 Task: Toggle the following running test option in the testing.
Action: Mouse moved to (13, 479)
Screenshot: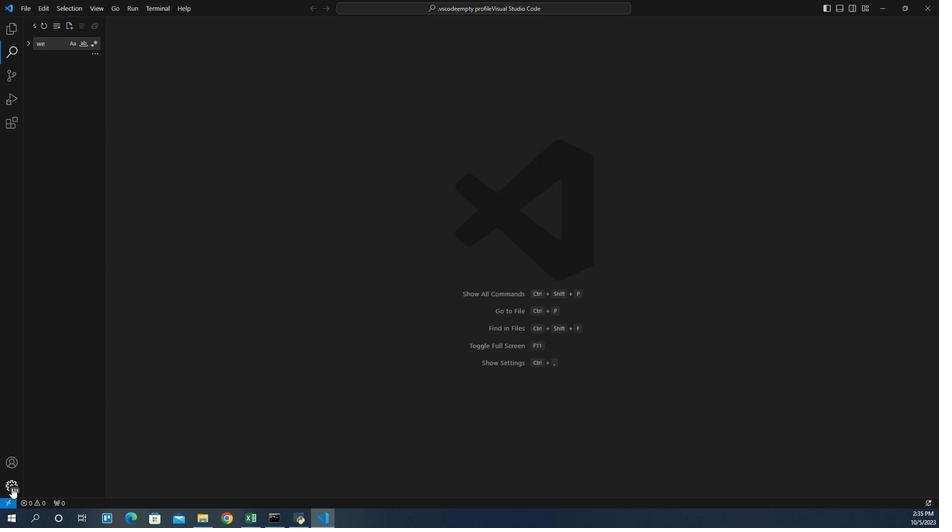 
Action: Mouse pressed left at (13, 479)
Screenshot: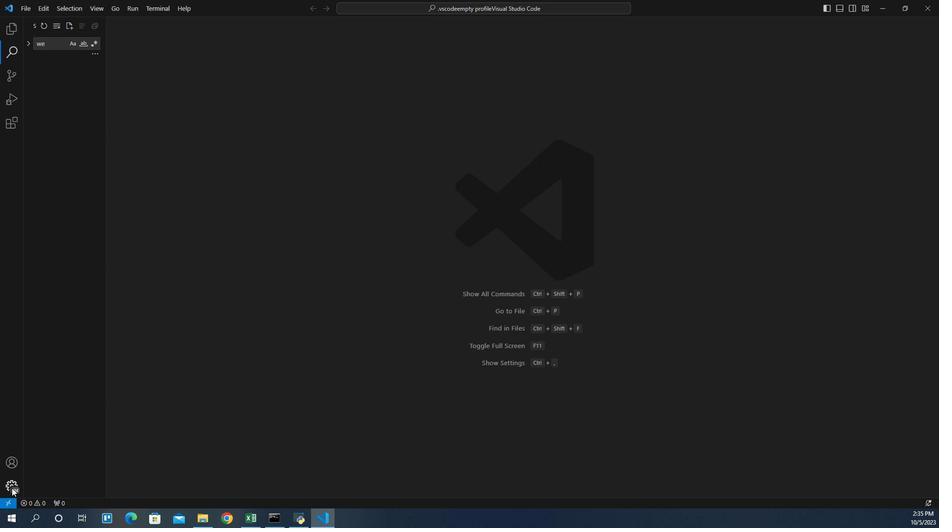 
Action: Mouse moved to (50, 385)
Screenshot: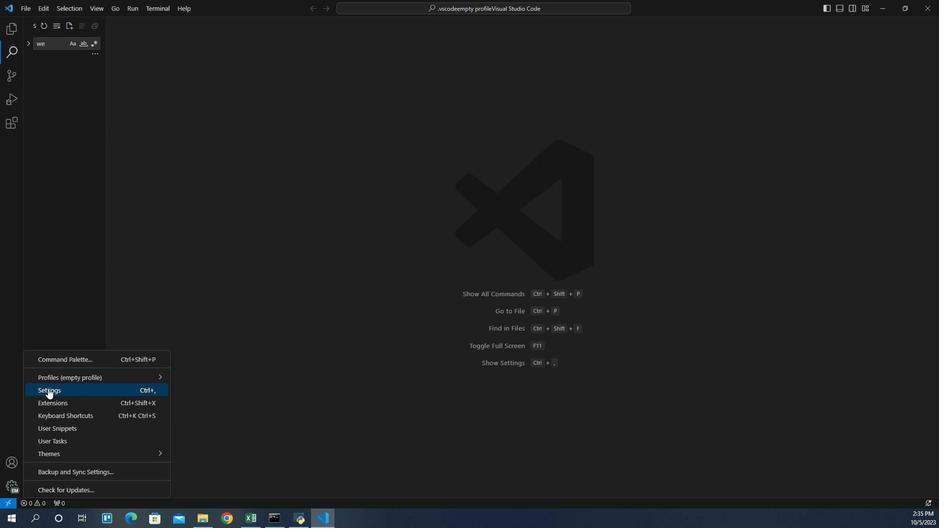 
Action: Mouse pressed left at (50, 385)
Screenshot: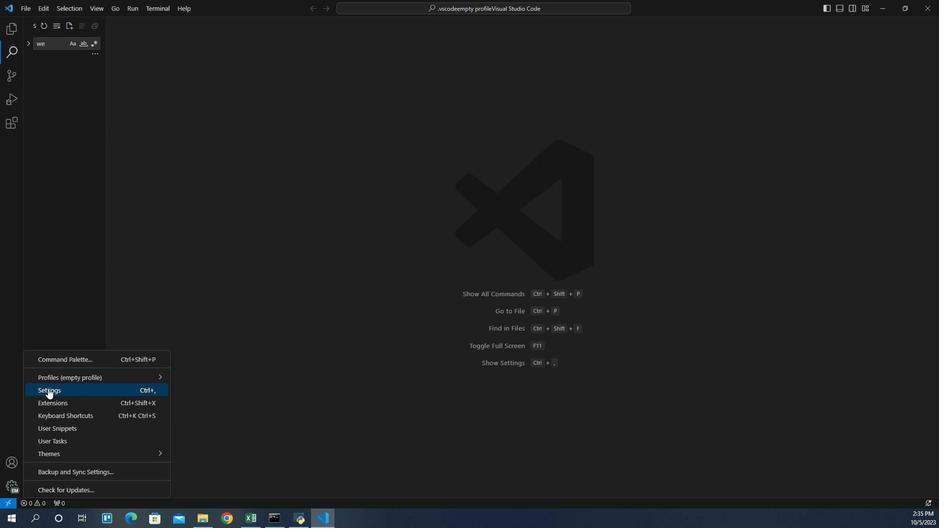 
Action: Mouse moved to (258, 140)
Screenshot: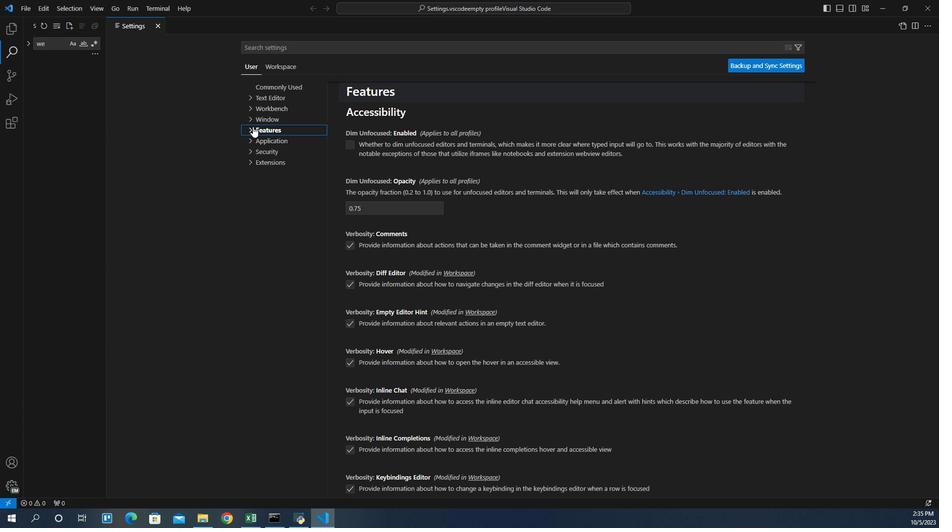 
Action: Mouse pressed left at (258, 140)
Screenshot: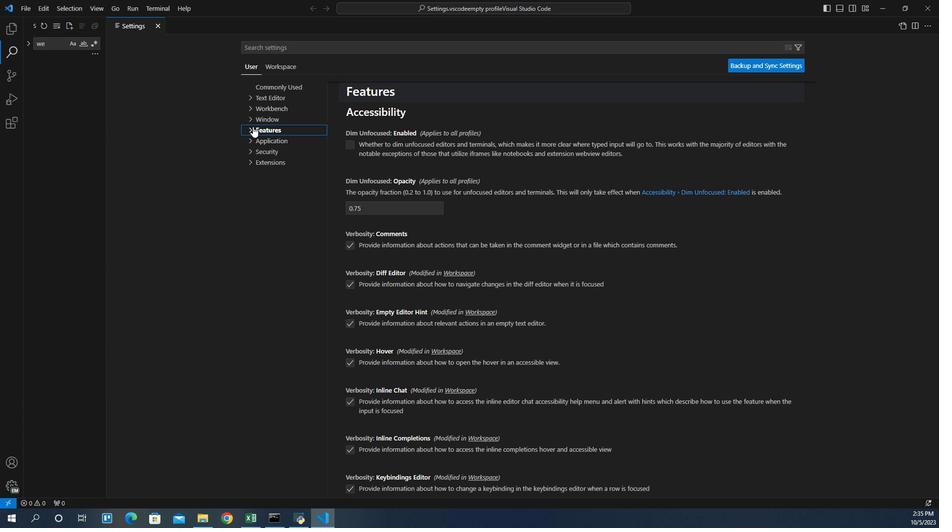 
Action: Mouse moved to (274, 191)
Screenshot: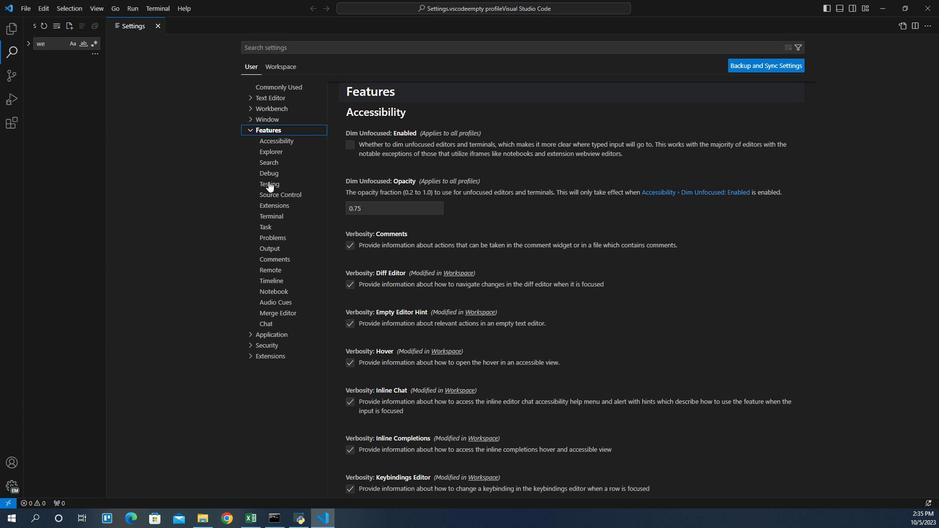 
Action: Mouse pressed left at (274, 191)
Screenshot: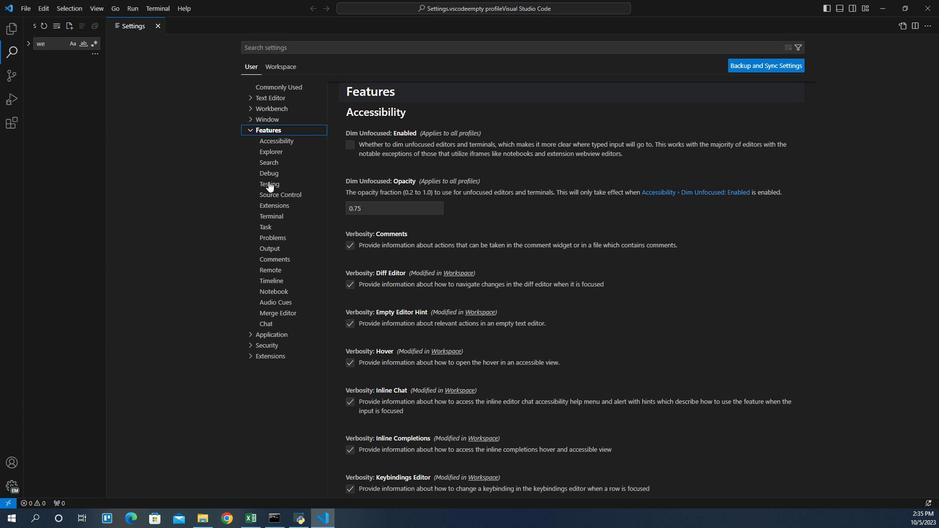 
Action: Mouse moved to (430, 323)
Screenshot: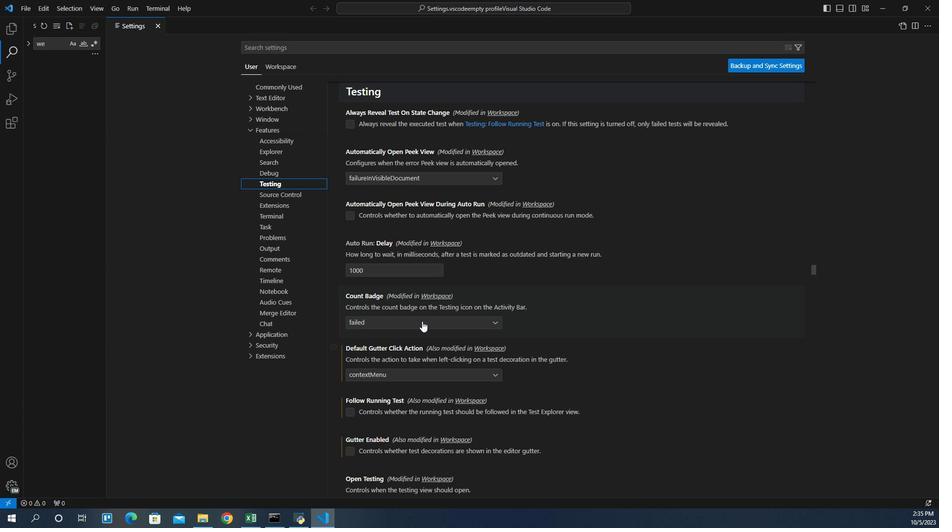 
Action: Mouse scrolled (430, 322) with delta (0, 0)
Screenshot: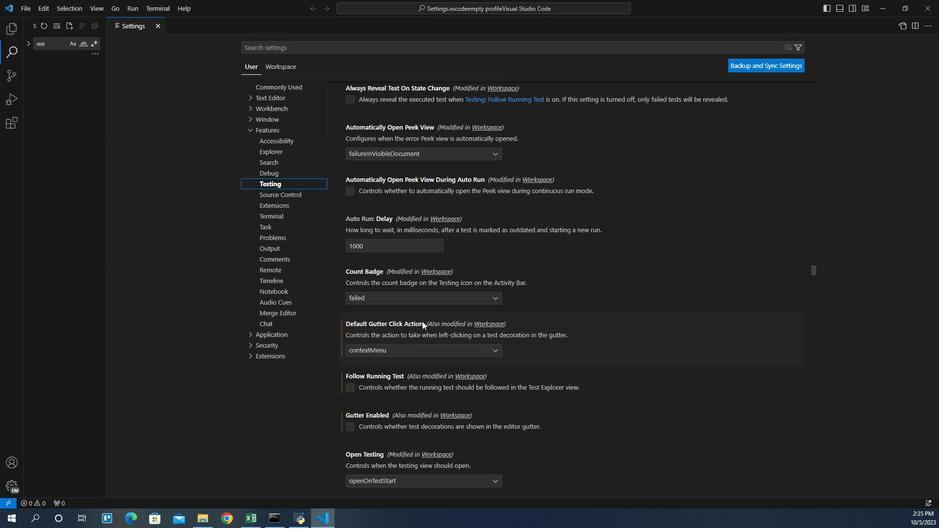 
Action: Mouse moved to (430, 323)
Screenshot: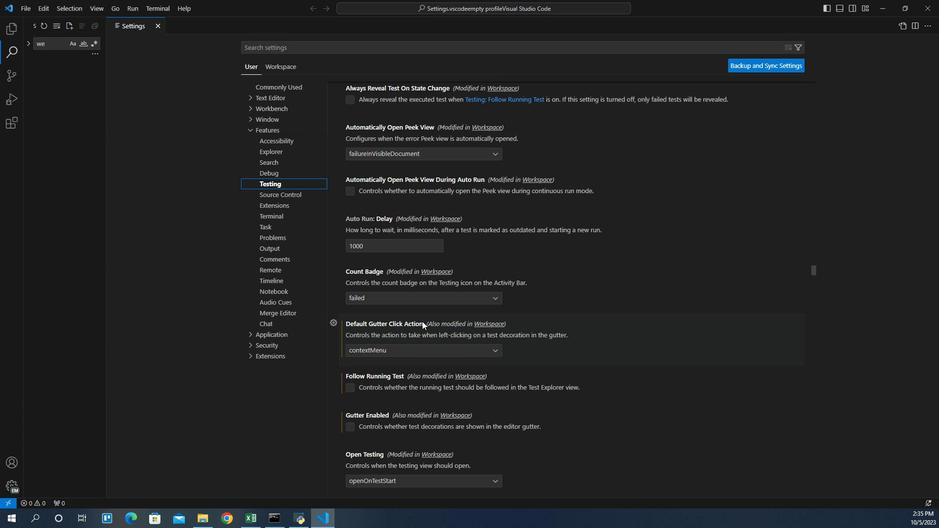 
Action: Mouse scrolled (430, 322) with delta (0, 0)
Screenshot: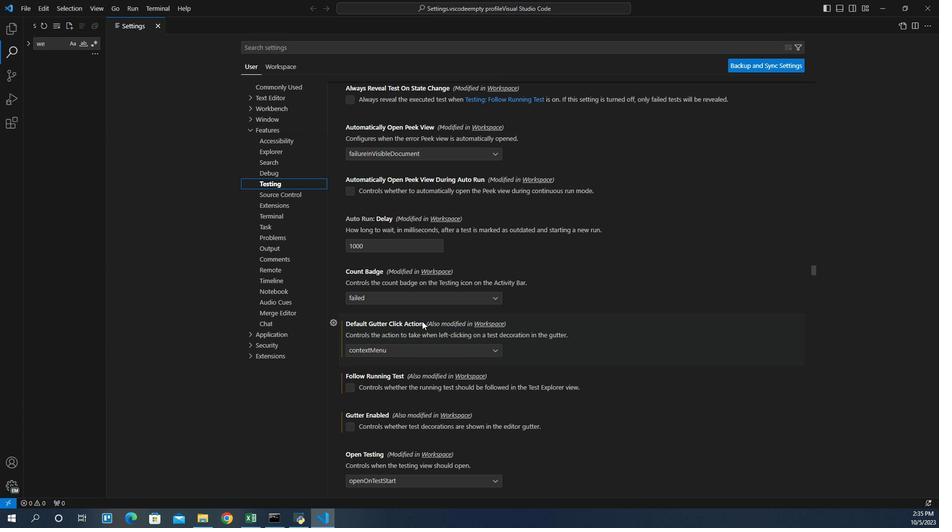 
Action: Mouse scrolled (430, 323) with delta (0, 0)
Screenshot: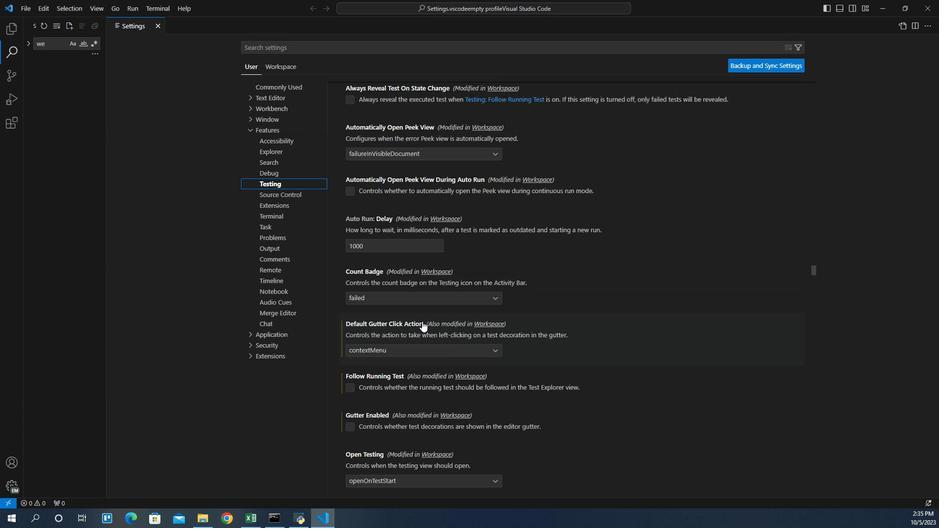 
Action: Mouse scrolled (430, 323) with delta (0, 0)
Screenshot: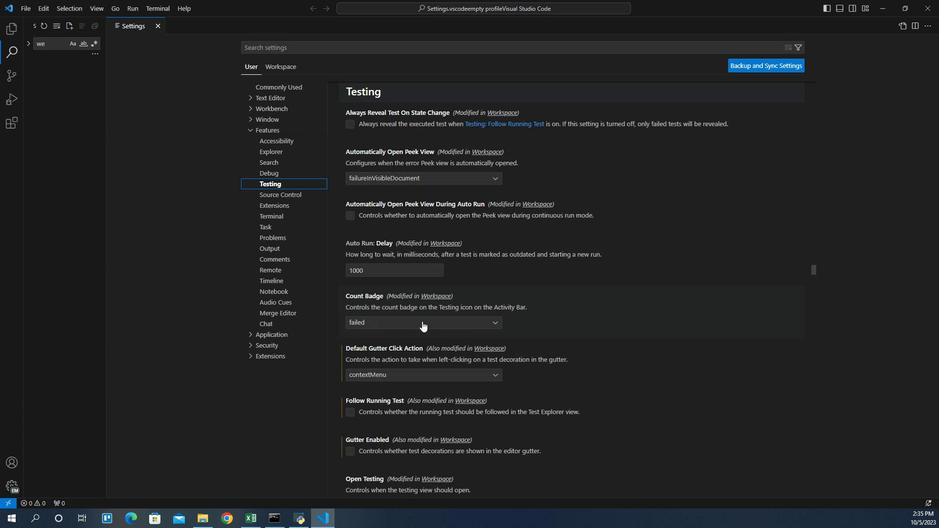 
Action: Mouse scrolled (430, 323) with delta (0, 0)
Screenshot: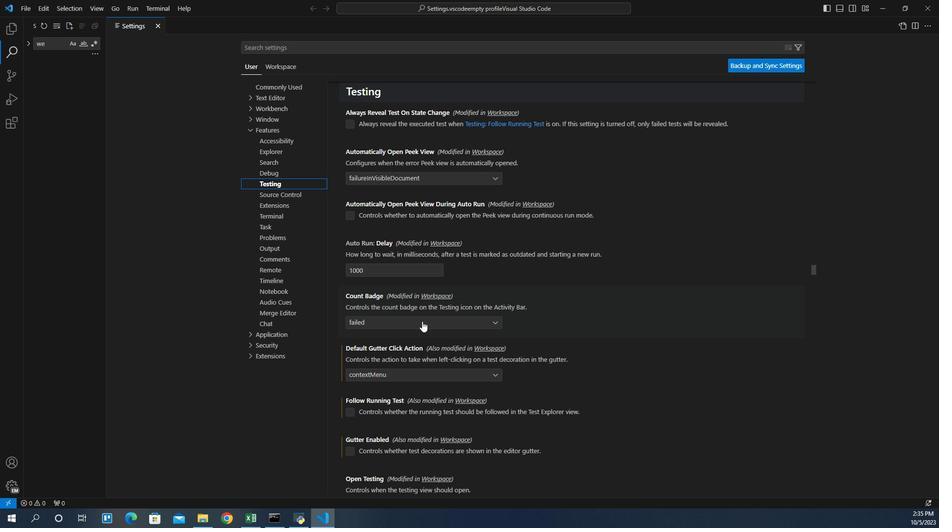 
Action: Mouse scrolled (430, 323) with delta (0, 0)
Screenshot: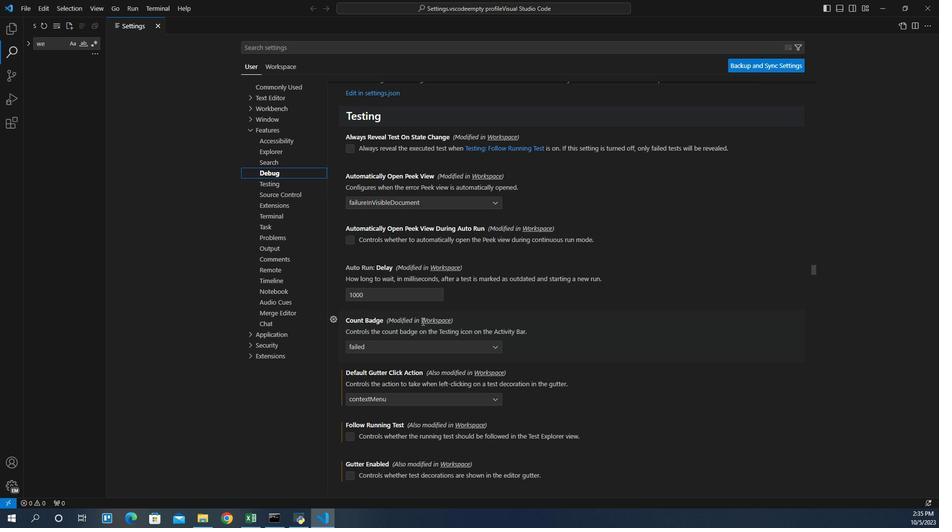 
Action: Mouse scrolled (430, 323) with delta (0, 0)
Screenshot: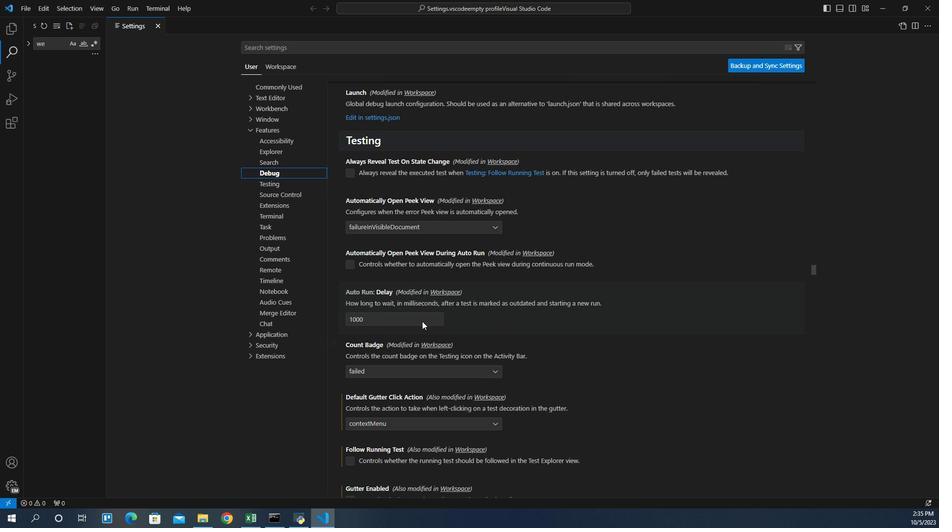 
Action: Mouse scrolled (430, 322) with delta (0, 0)
Screenshot: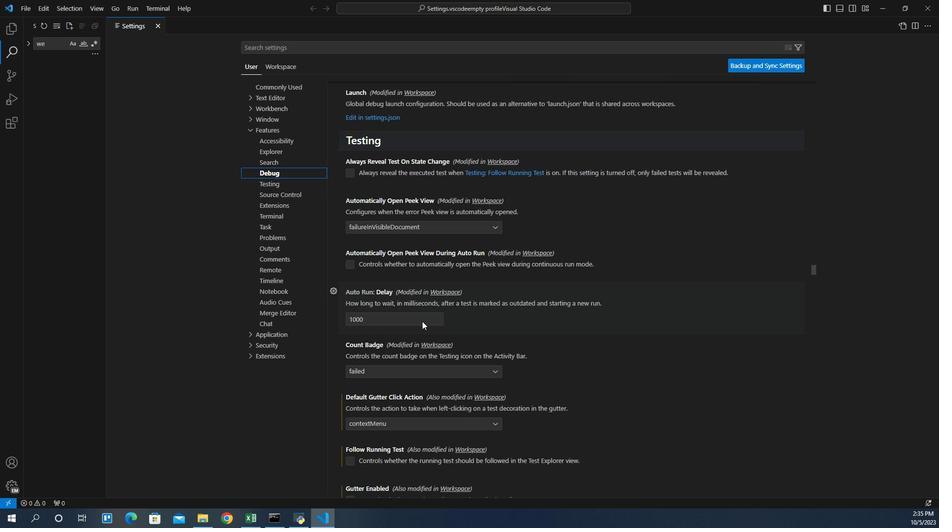 
Action: Mouse scrolled (430, 322) with delta (0, 0)
Screenshot: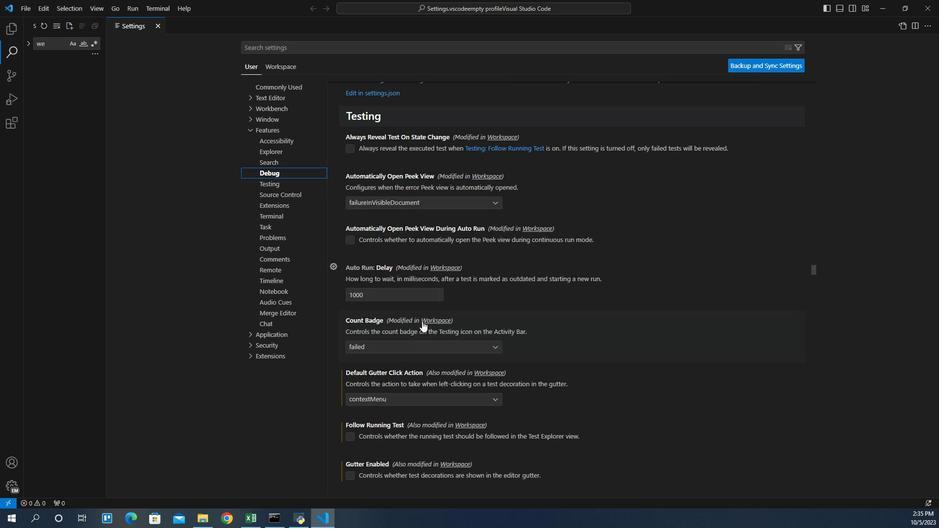 
Action: Mouse scrolled (430, 322) with delta (0, 0)
Screenshot: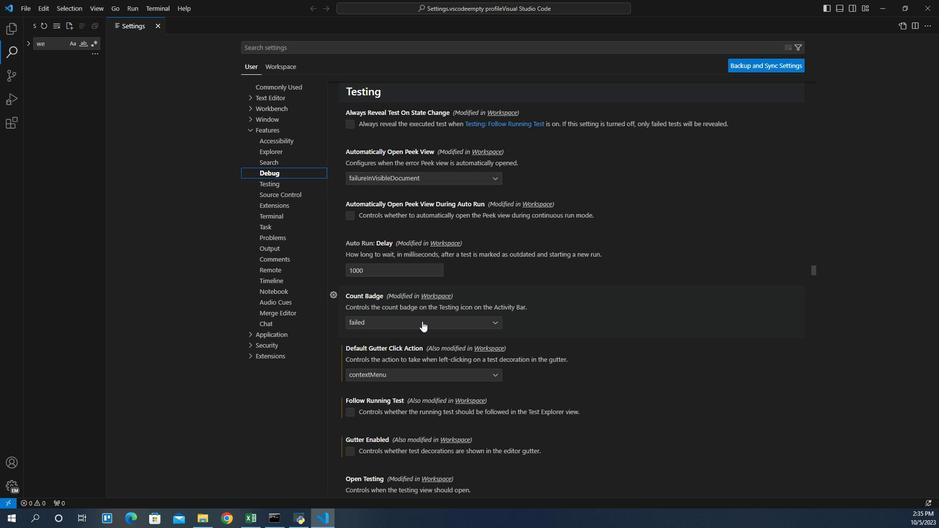 
Action: Mouse scrolled (430, 322) with delta (0, 0)
Screenshot: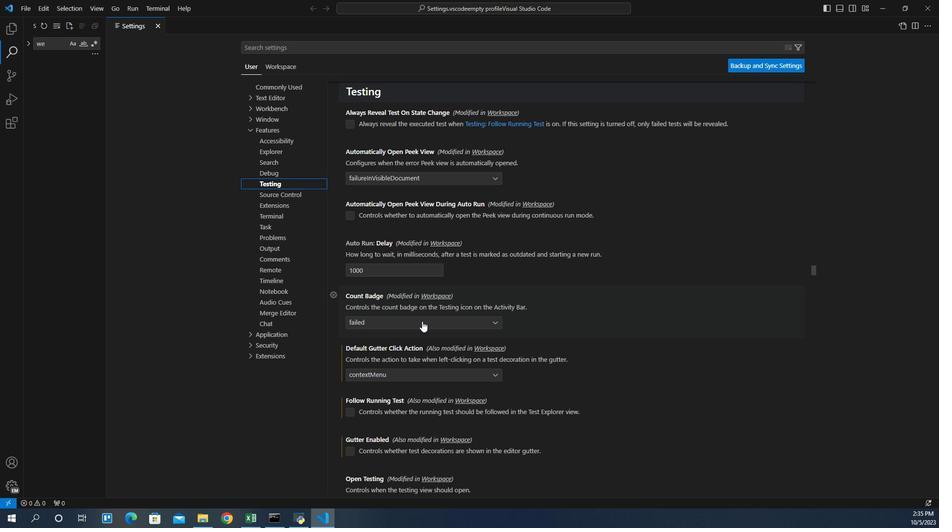 
Action: Mouse scrolled (430, 322) with delta (0, 0)
Screenshot: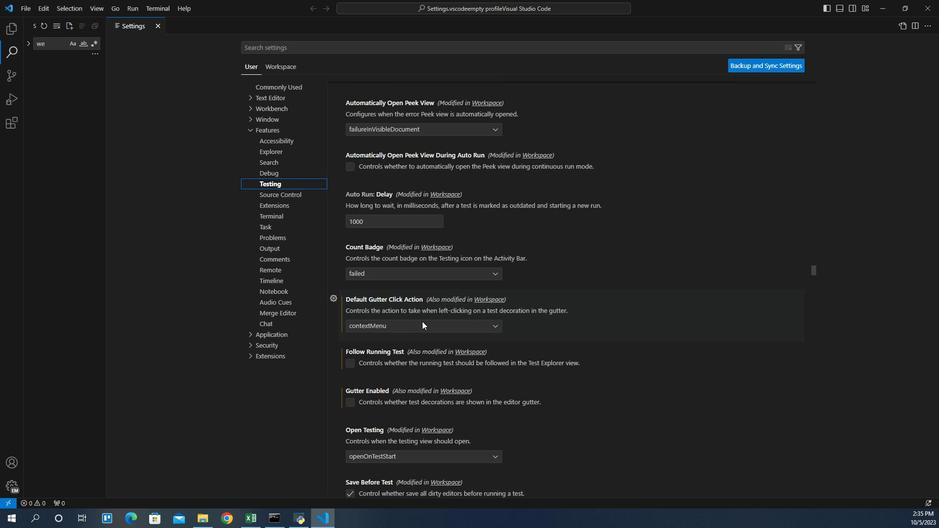 
Action: Mouse scrolled (430, 322) with delta (0, 0)
Screenshot: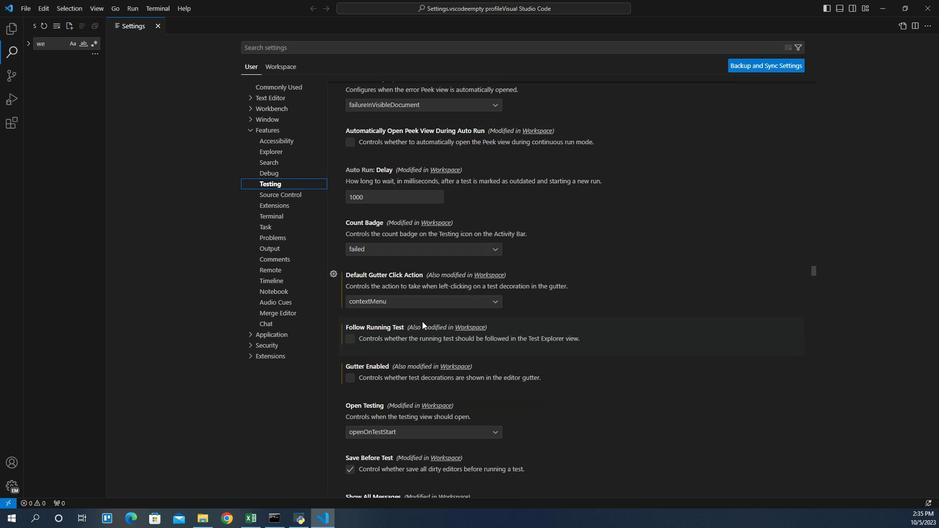
Action: Mouse scrolled (430, 322) with delta (0, 0)
Screenshot: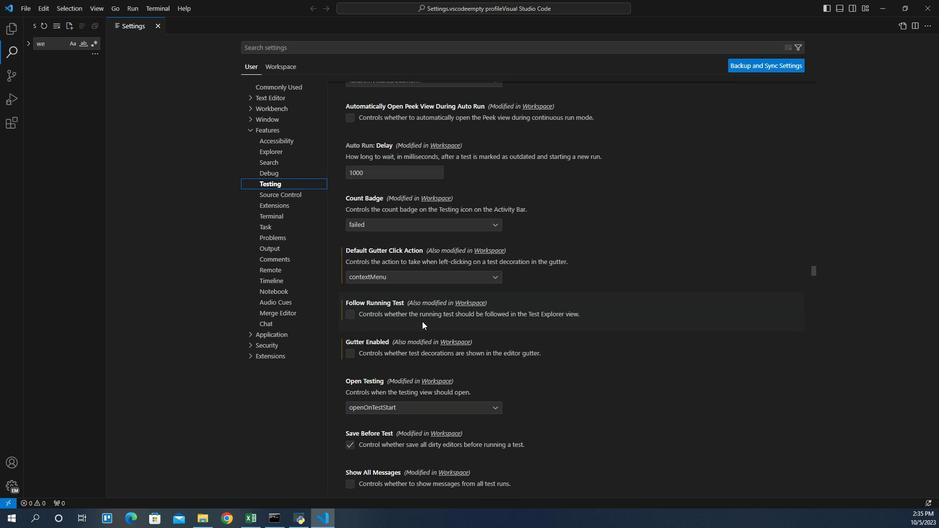 
Action: Mouse scrolled (430, 322) with delta (0, 0)
Screenshot: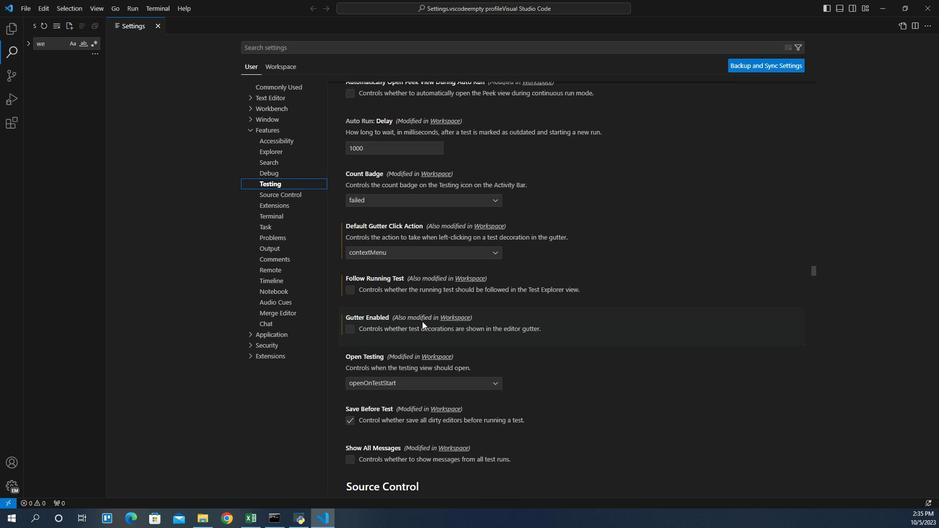 
Action: Mouse moved to (354, 291)
Screenshot: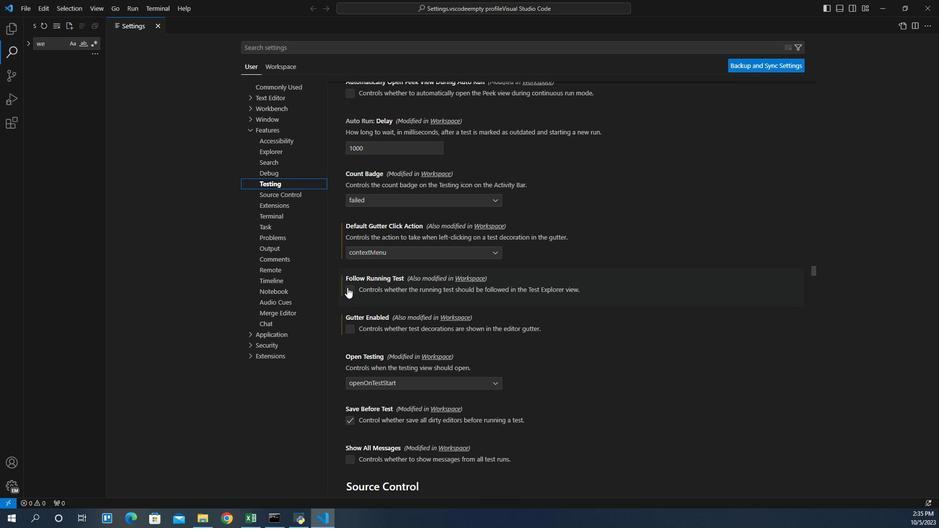 
Action: Mouse pressed left at (354, 291)
Screenshot: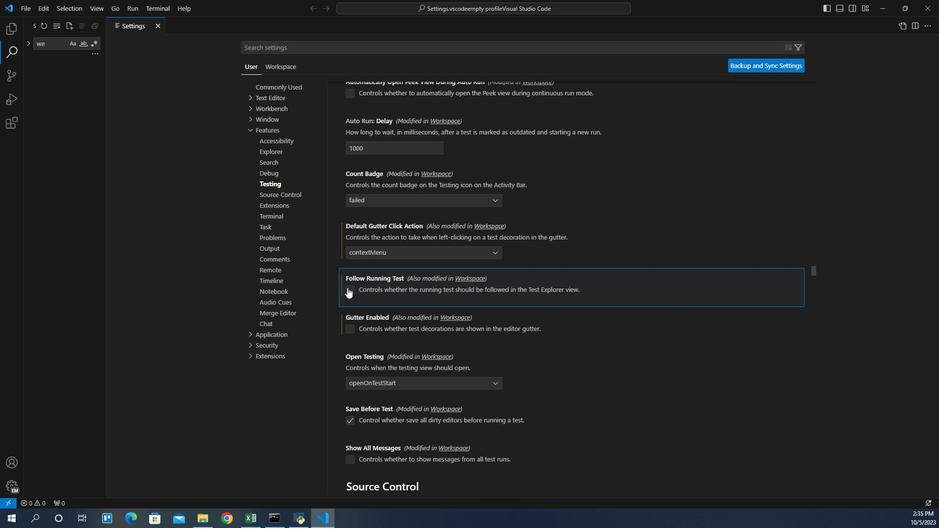 
Action: Mouse moved to (359, 293)
Screenshot: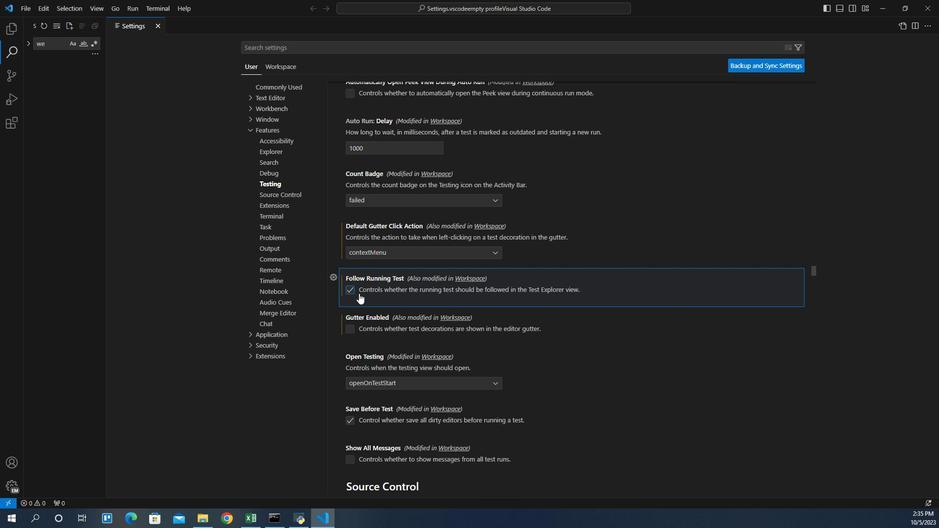 
